 Task: Add the task  Integrate website with a new live chat support system to the section Hurry Scurry in the project BioForge and add a Due Date to the respective task as 2023/10/16
Action: Mouse moved to (668, 398)
Screenshot: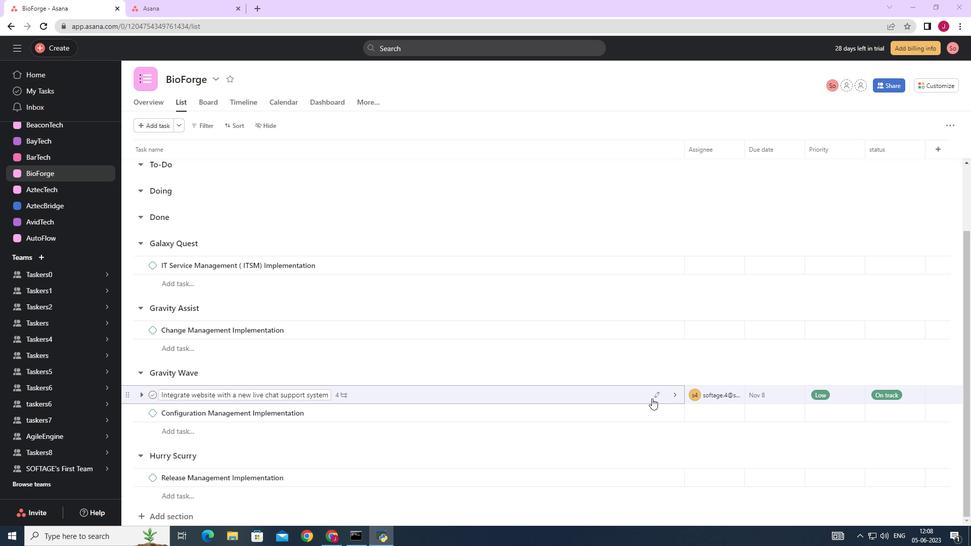 
Action: Mouse scrolled (668, 397) with delta (0, 0)
Screenshot: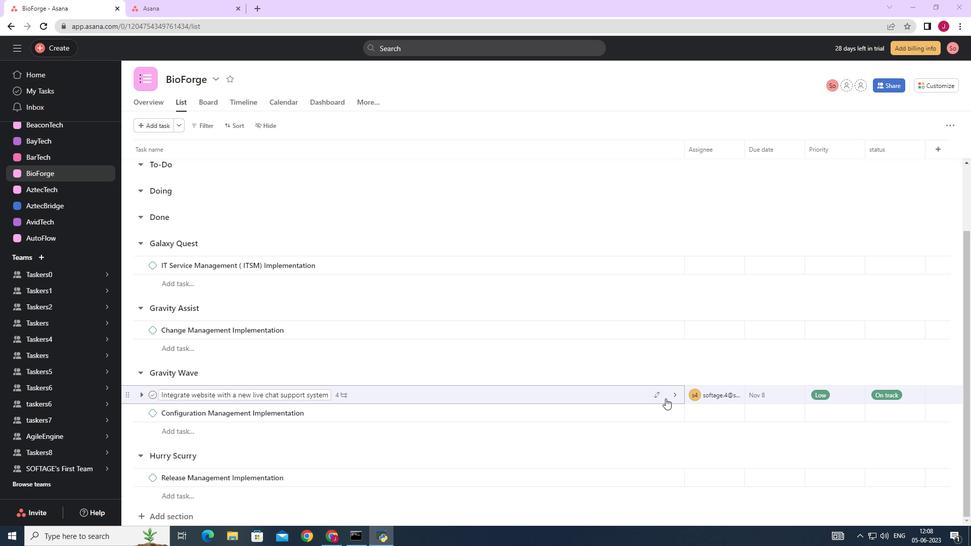 
Action: Mouse scrolled (668, 397) with delta (0, 0)
Screenshot: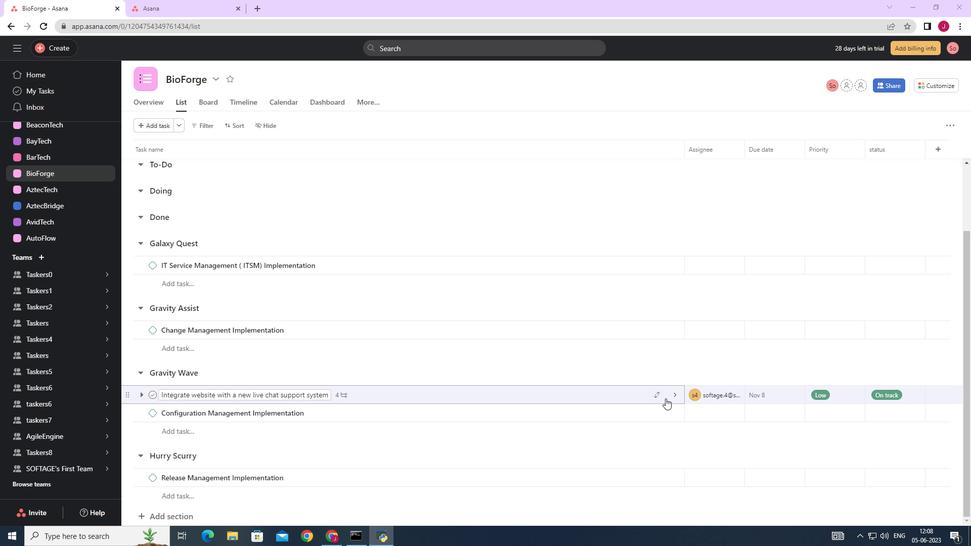 
Action: Mouse scrolled (668, 397) with delta (0, 0)
Screenshot: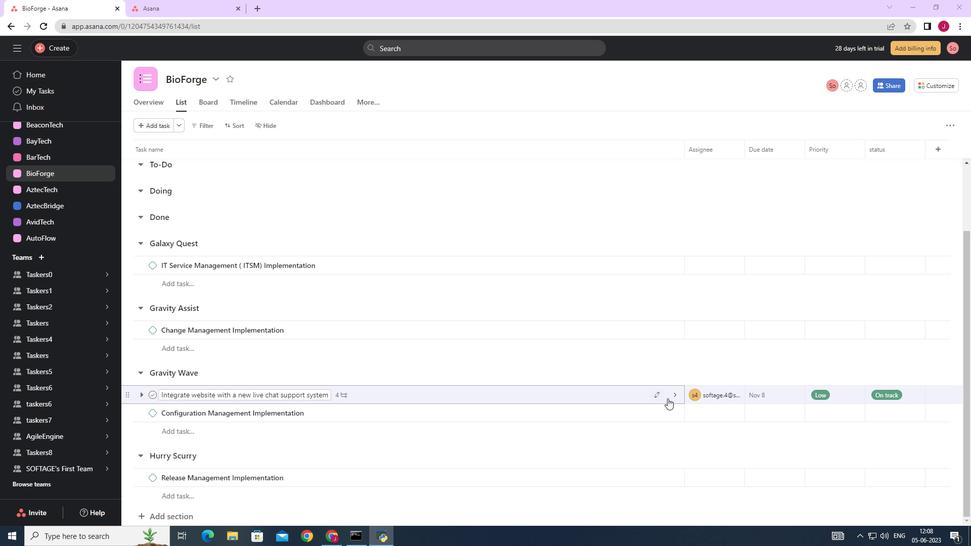 
Action: Mouse scrolled (668, 397) with delta (0, 0)
Screenshot: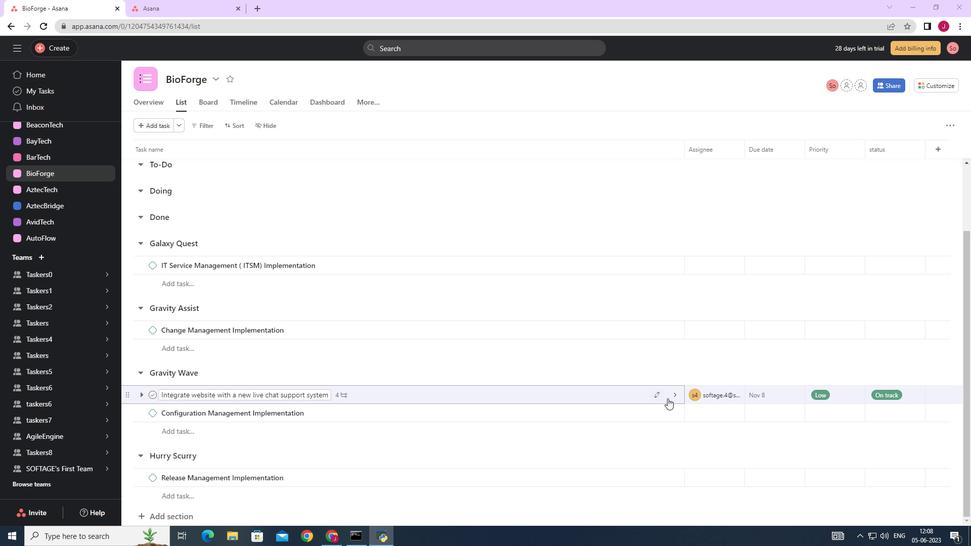 
Action: Mouse moved to (668, 398)
Screenshot: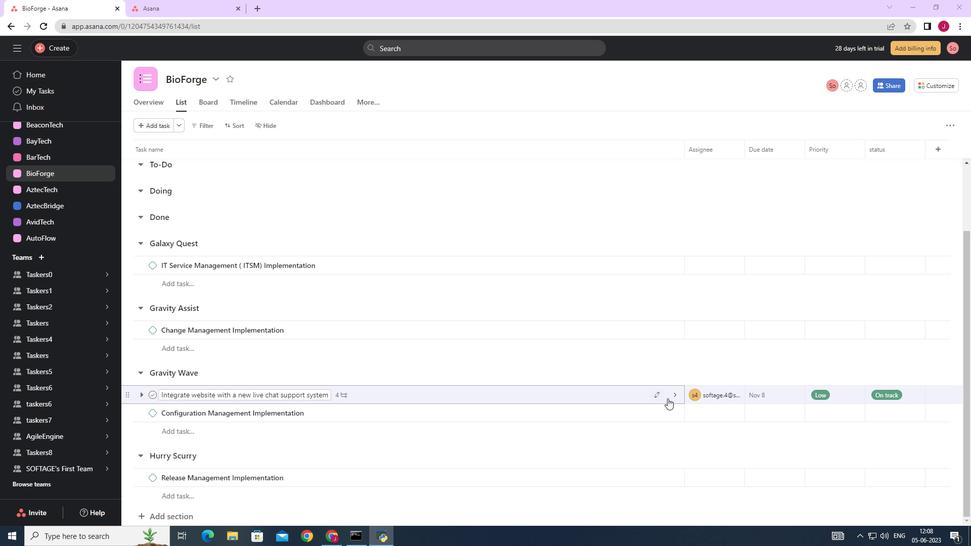 
Action: Mouse scrolled (668, 397) with delta (0, 0)
Screenshot: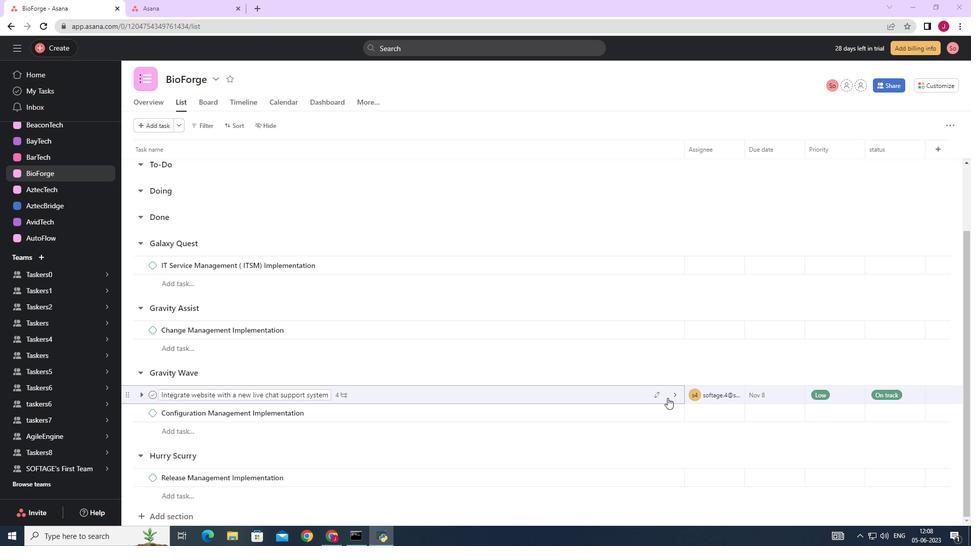 
Action: Mouse moved to (669, 398)
Screenshot: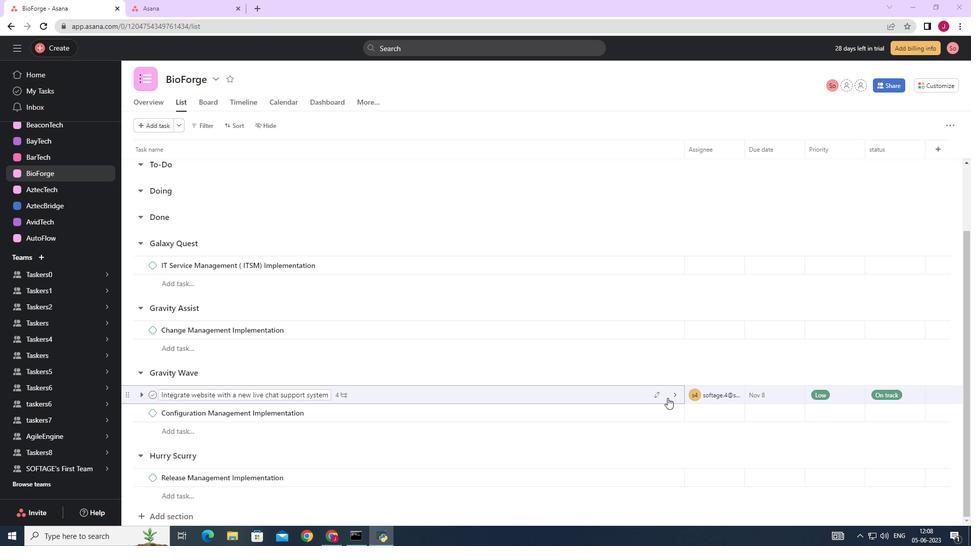 
Action: Mouse scrolled (669, 397) with delta (0, 0)
Screenshot: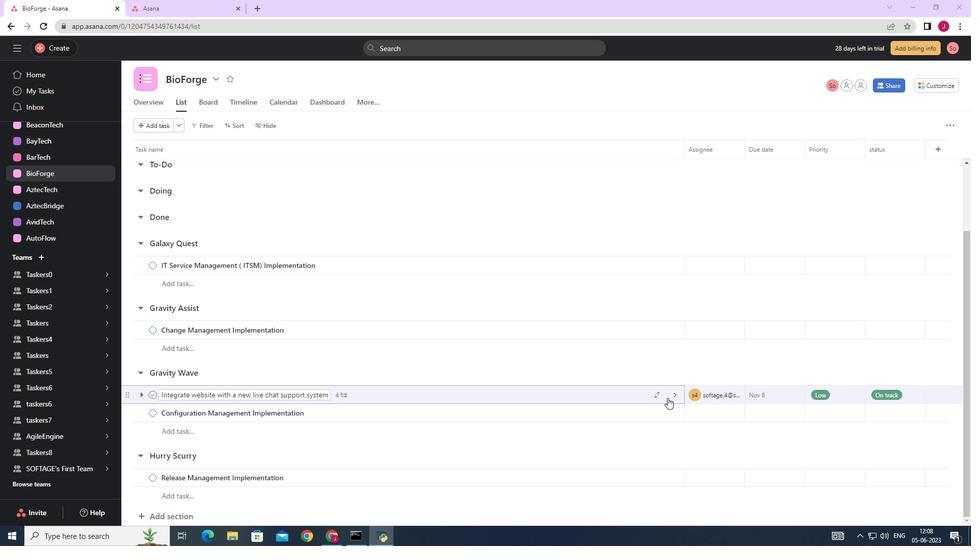 
Action: Mouse moved to (657, 397)
Screenshot: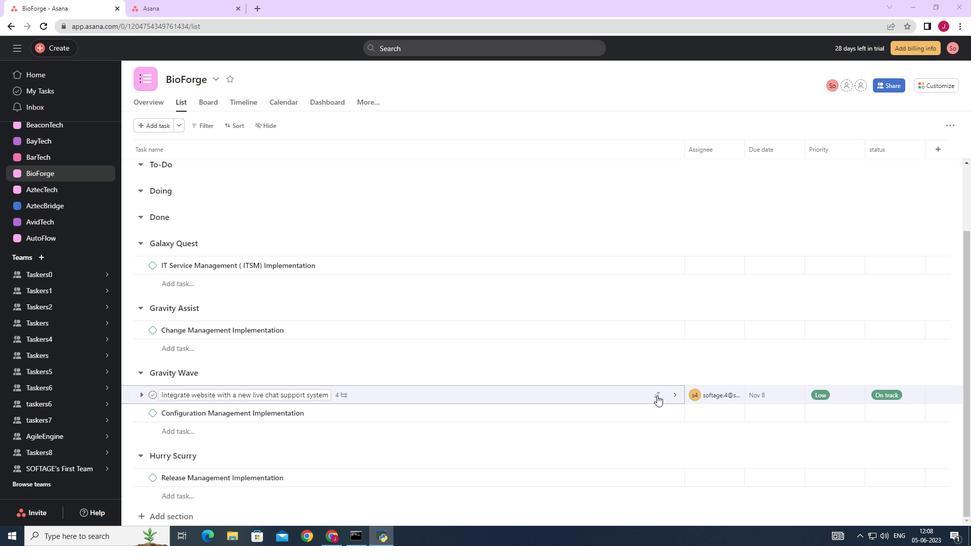 
Action: Mouse pressed left at (657, 397)
Screenshot: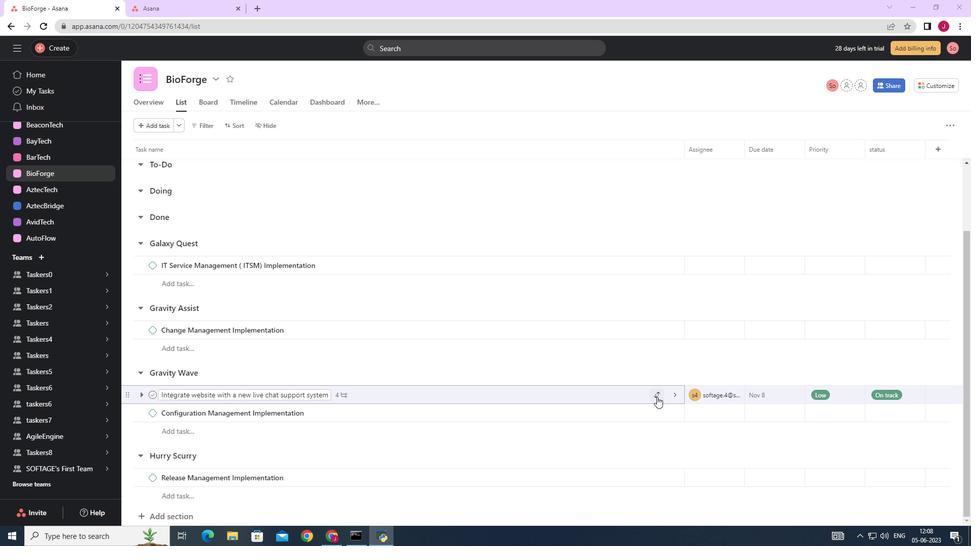 
Action: Mouse moved to (610, 379)
Screenshot: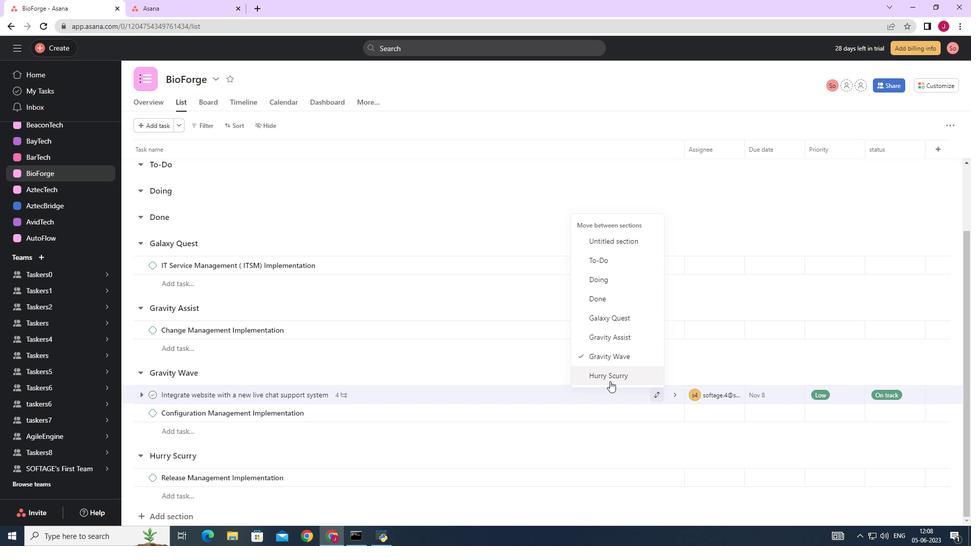 
Action: Mouse pressed left at (610, 379)
Screenshot: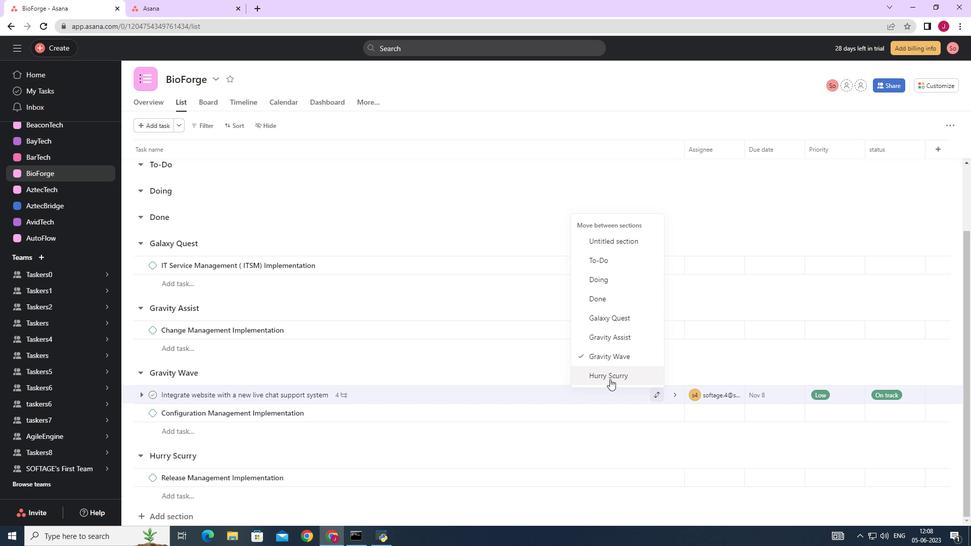 
Action: Mouse moved to (799, 459)
Screenshot: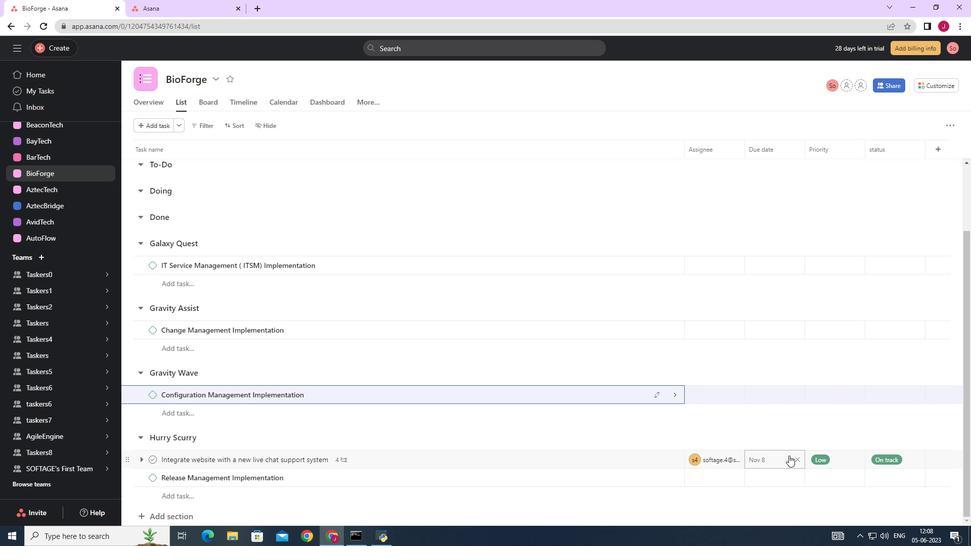 
Action: Mouse pressed left at (799, 459)
Screenshot: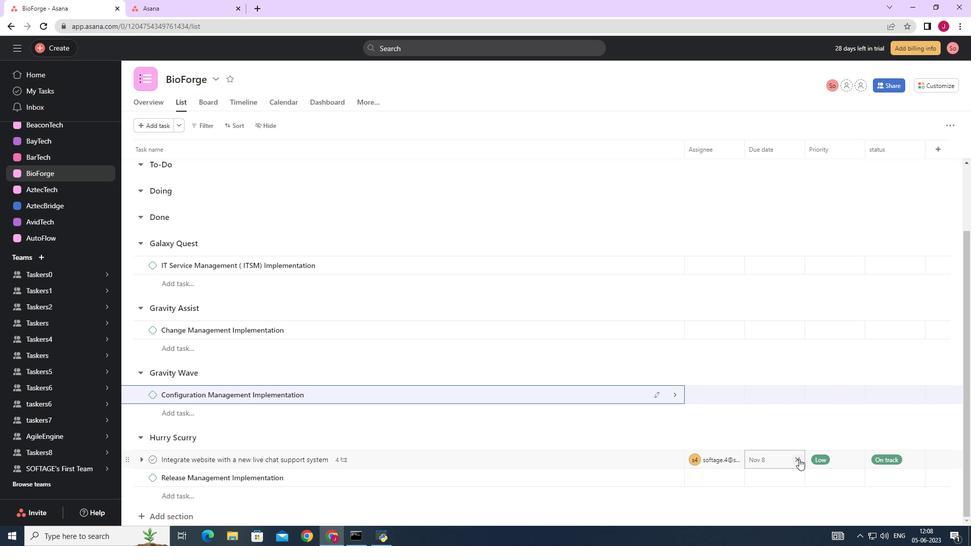
Action: Mouse moved to (773, 461)
Screenshot: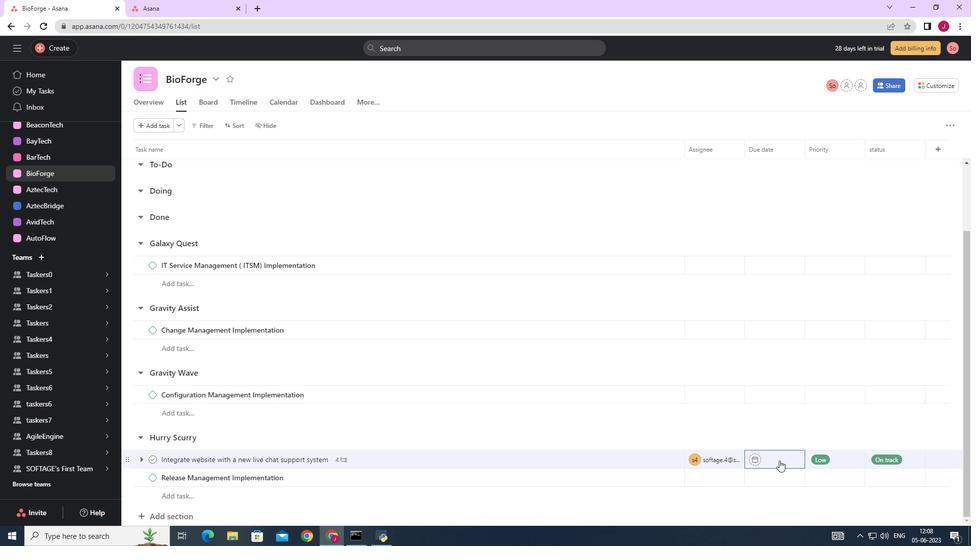 
Action: Mouse pressed left at (773, 461)
Screenshot: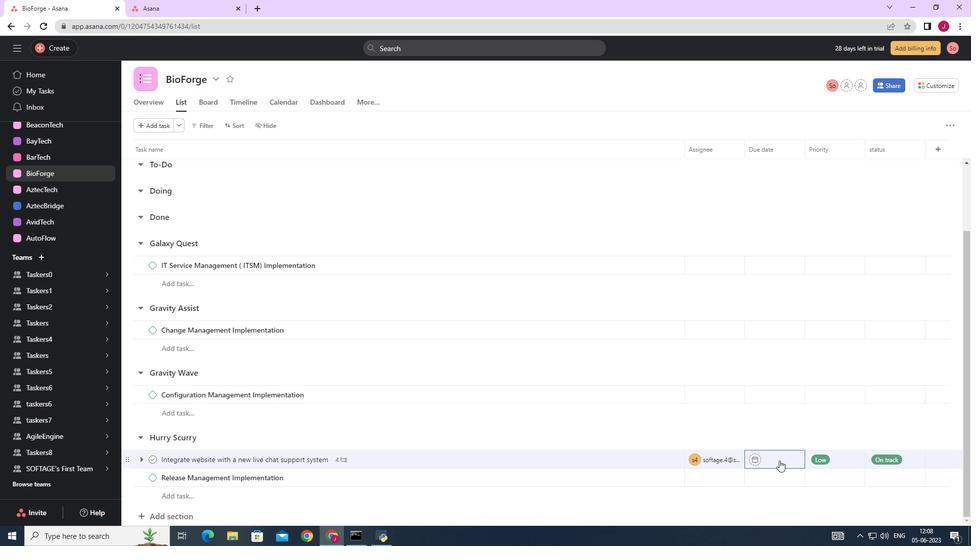 
Action: Mouse moved to (878, 299)
Screenshot: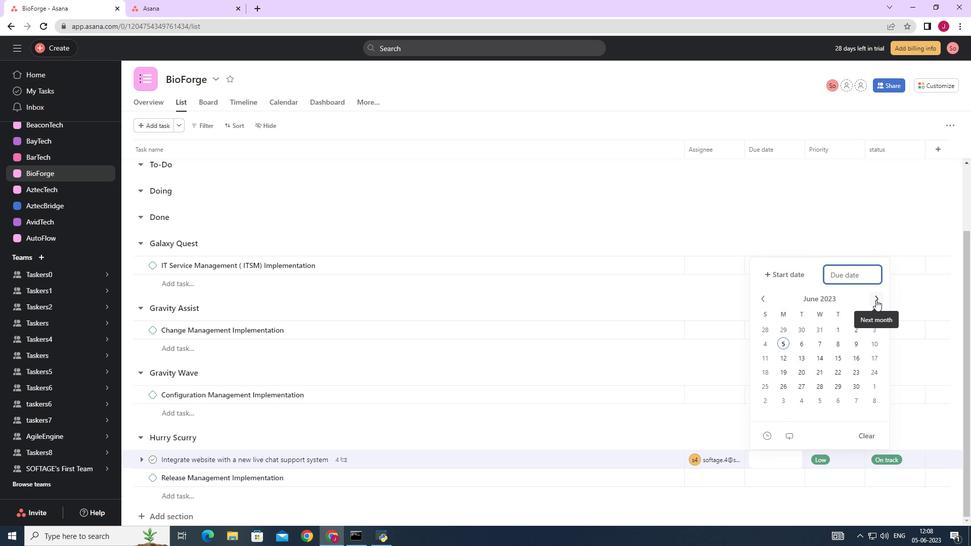 
Action: Mouse pressed left at (878, 299)
Screenshot: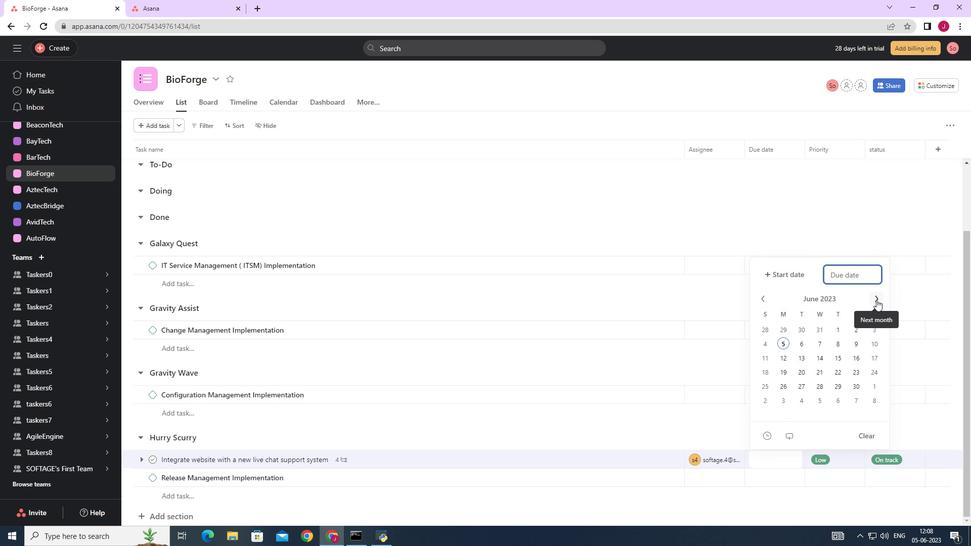 
Action: Mouse pressed left at (878, 299)
Screenshot: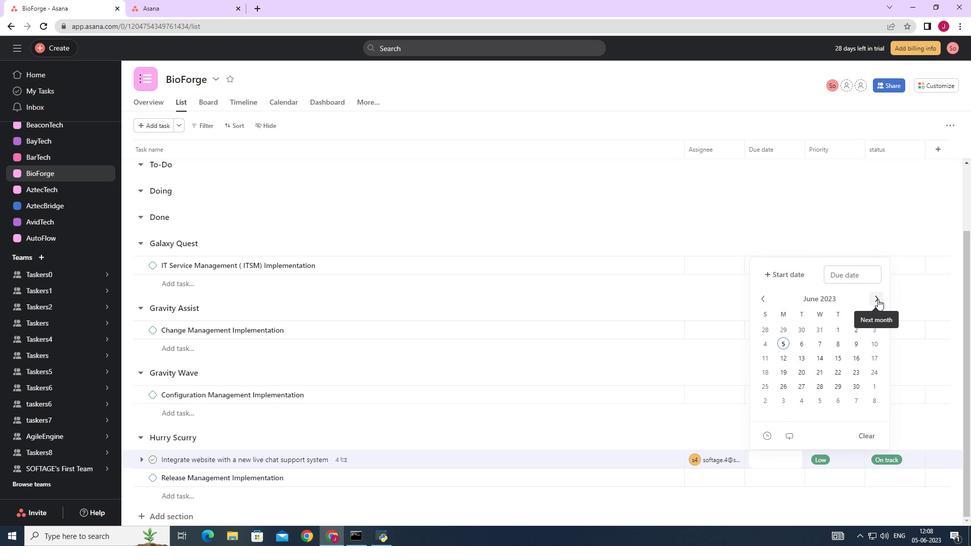 
Action: Mouse pressed left at (878, 299)
Screenshot: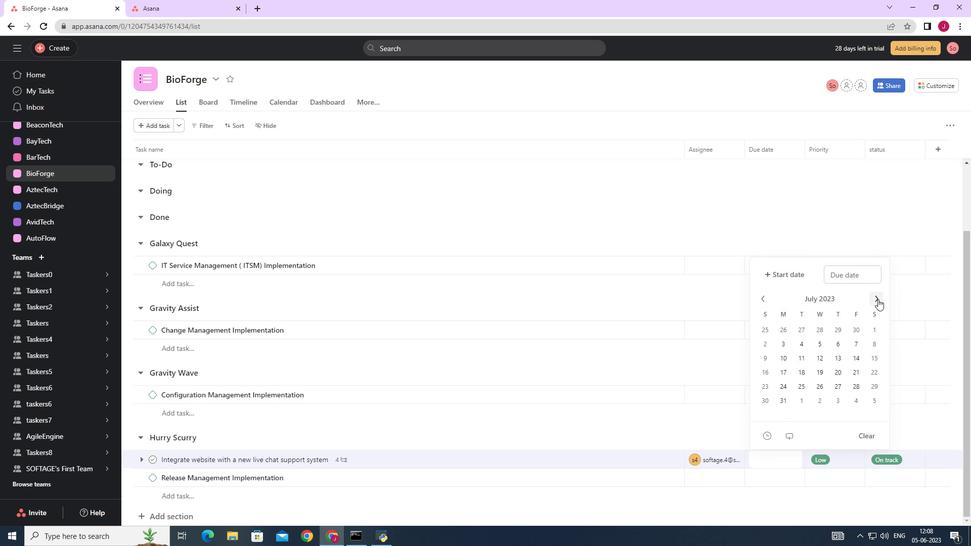 
Action: Mouse pressed left at (878, 299)
Screenshot: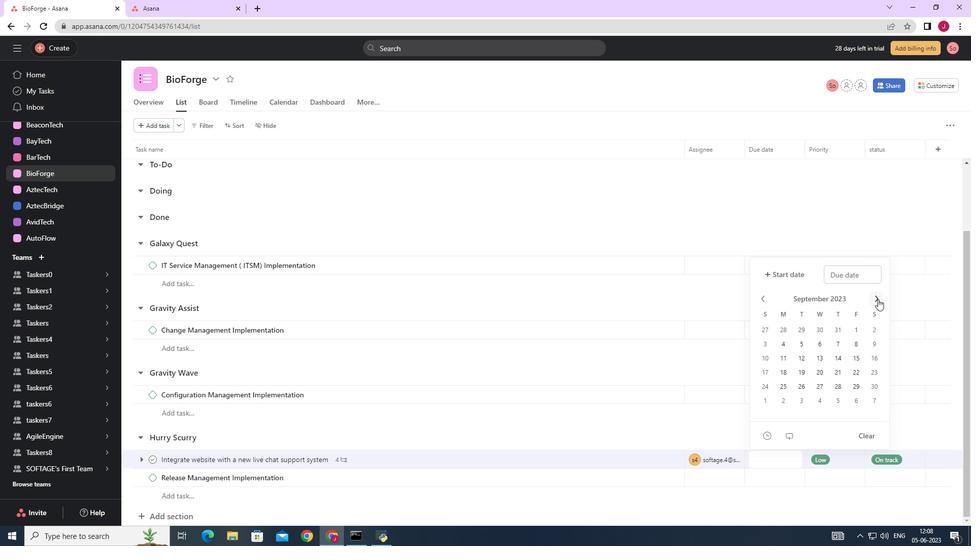 
Action: Mouse moved to (784, 361)
Screenshot: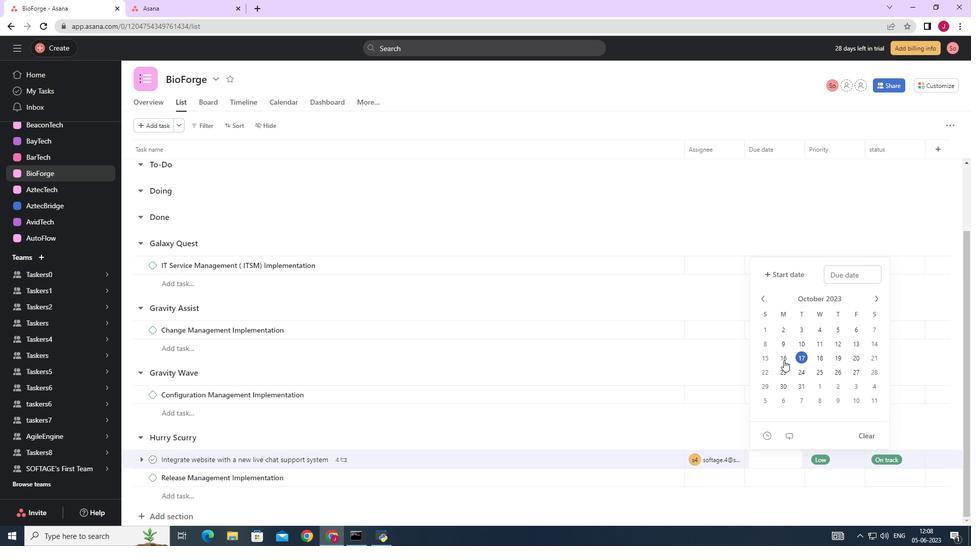 
Action: Mouse pressed left at (784, 361)
Screenshot: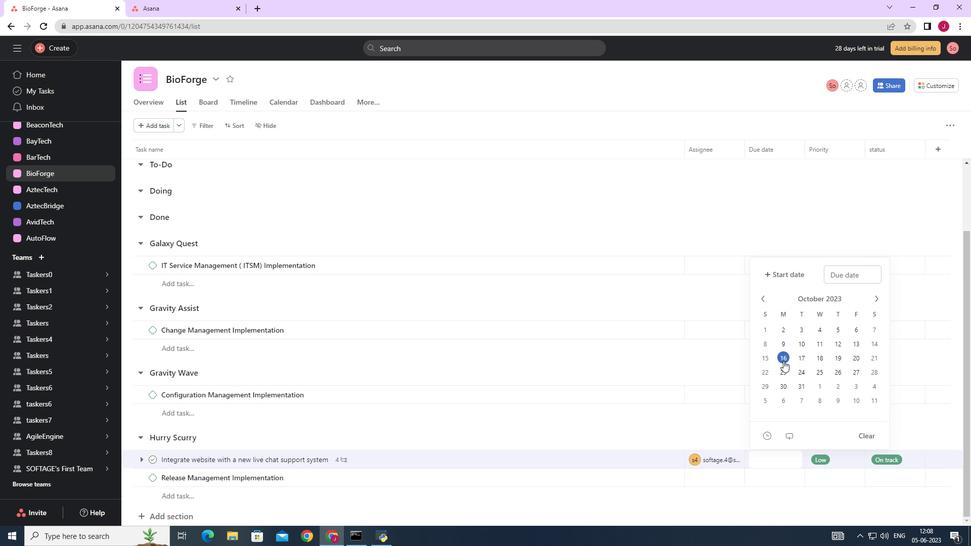 
Action: Mouse moved to (854, 215)
Screenshot: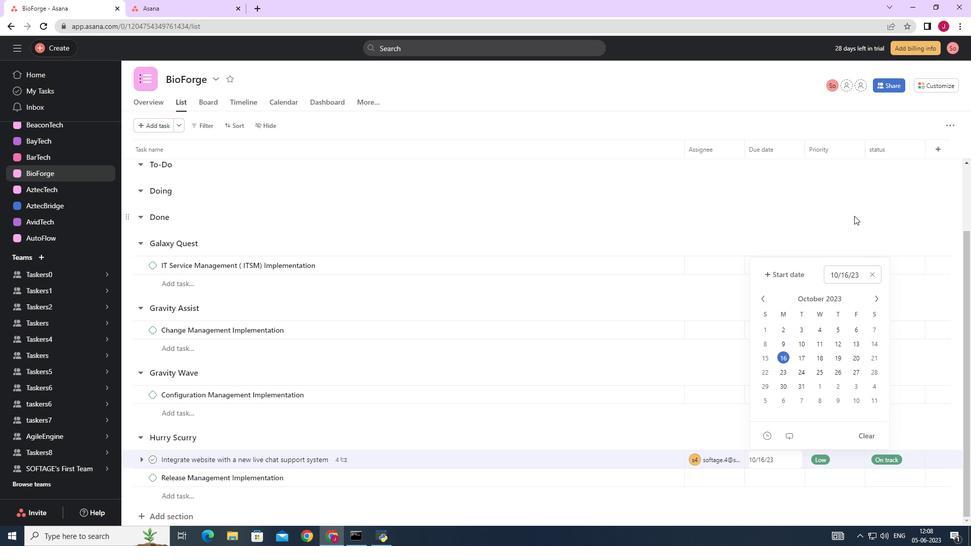 
Action: Mouse pressed left at (854, 215)
Screenshot: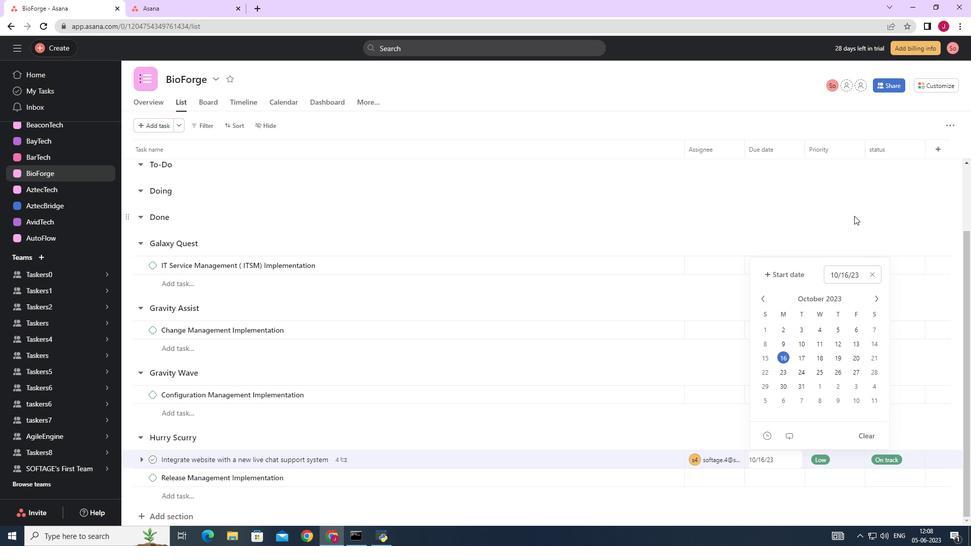 
